 Task: Select a due date automation when advanced on, the moment a card is due add fields without custom field "Resume" set to a date less than 1 days ago.
Action: Mouse moved to (1239, 87)
Screenshot: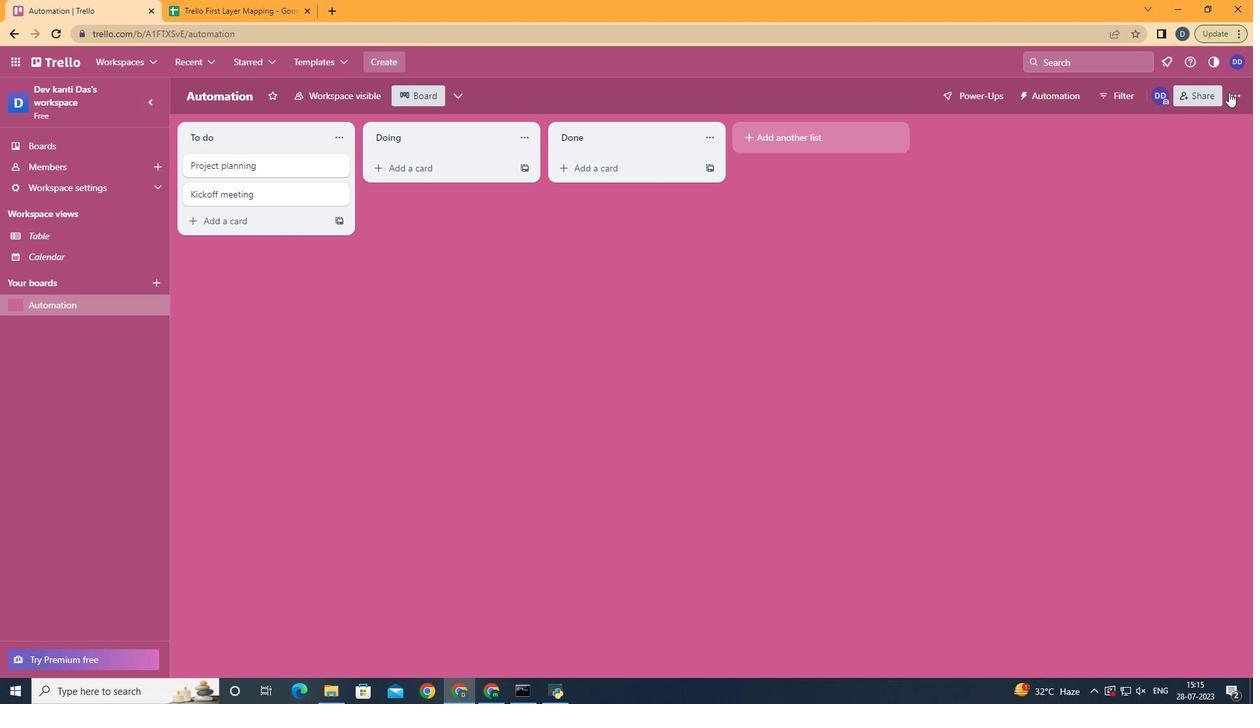
Action: Mouse pressed left at (1239, 87)
Screenshot: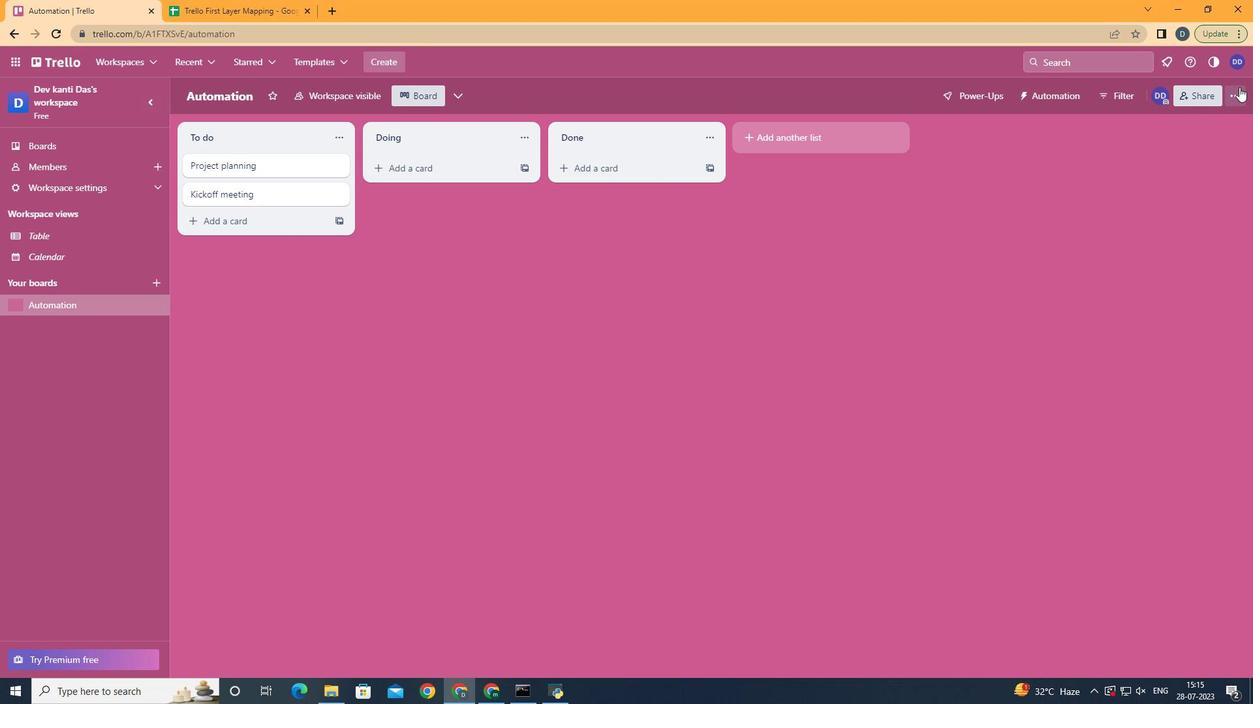 
Action: Mouse moved to (1146, 271)
Screenshot: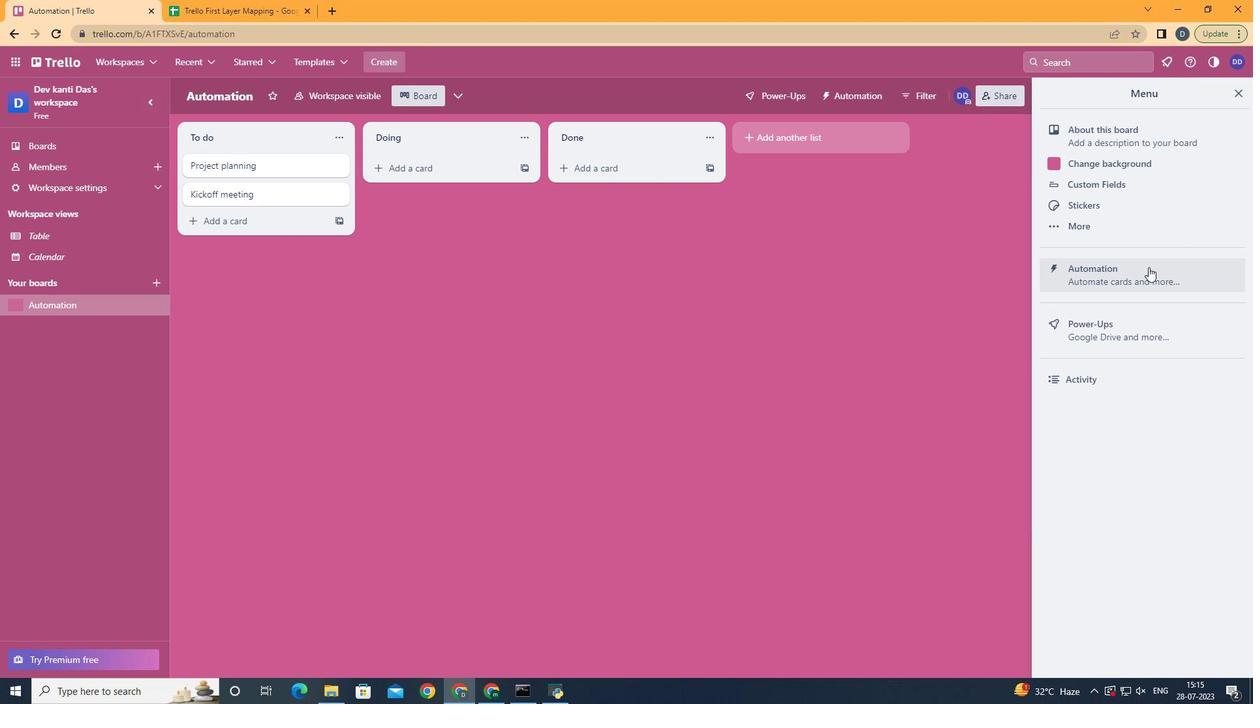 
Action: Mouse pressed left at (1146, 271)
Screenshot: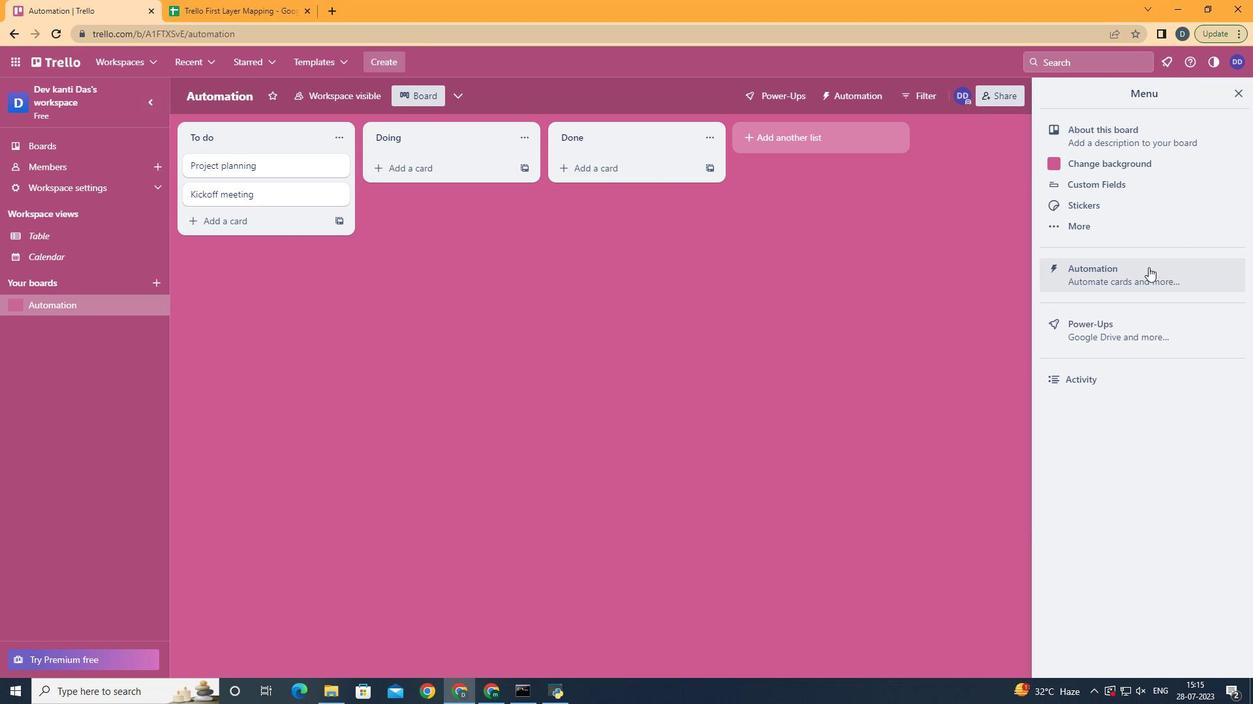 
Action: Mouse moved to (229, 259)
Screenshot: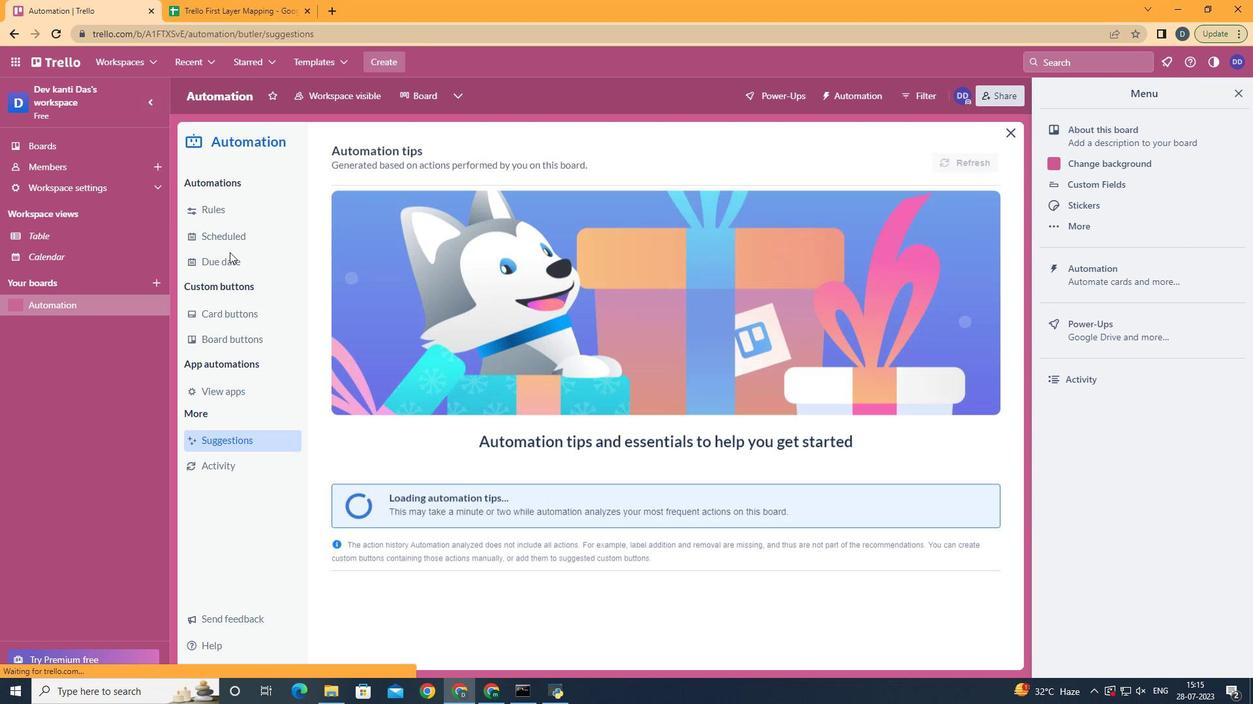 
Action: Mouse pressed left at (229, 259)
Screenshot: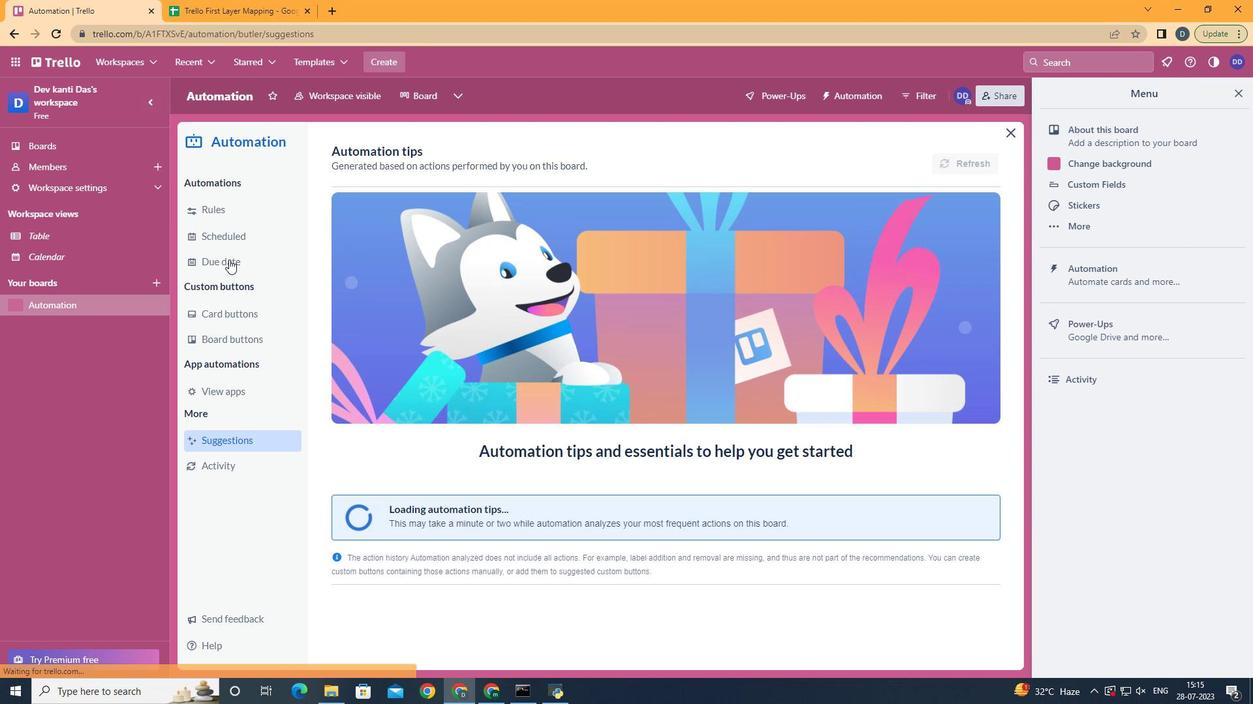 
Action: Mouse moved to (890, 155)
Screenshot: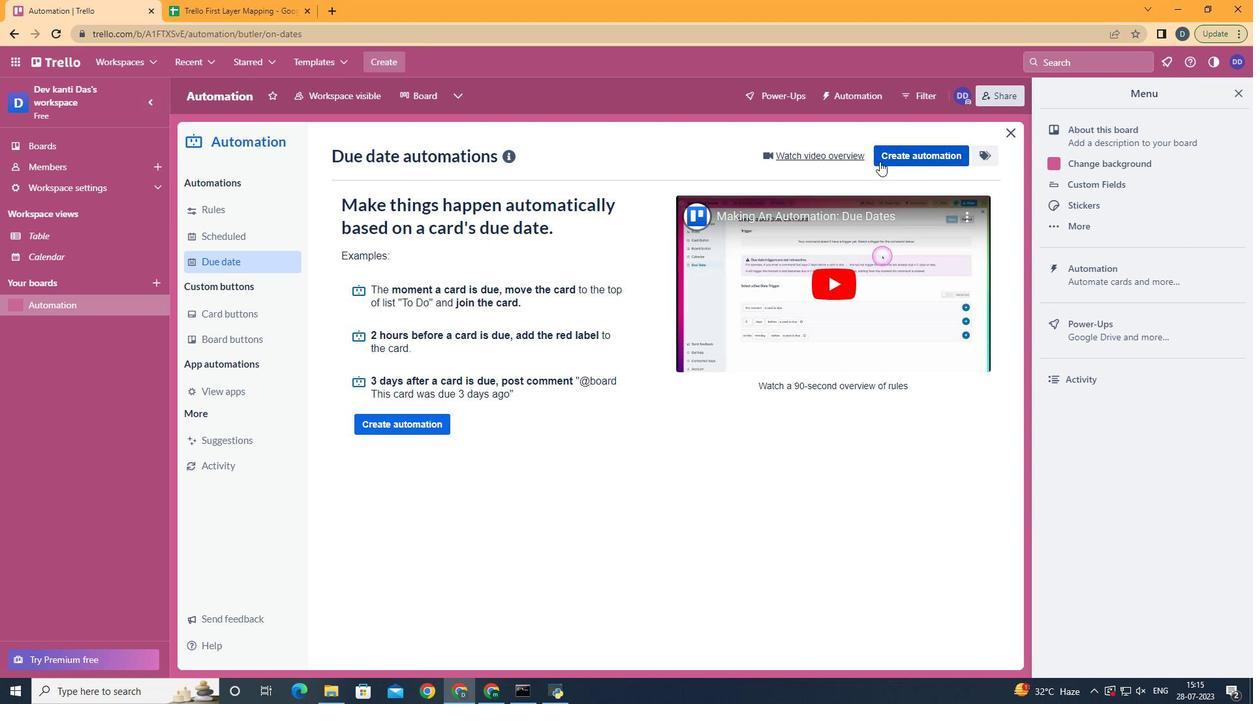 
Action: Mouse pressed left at (890, 155)
Screenshot: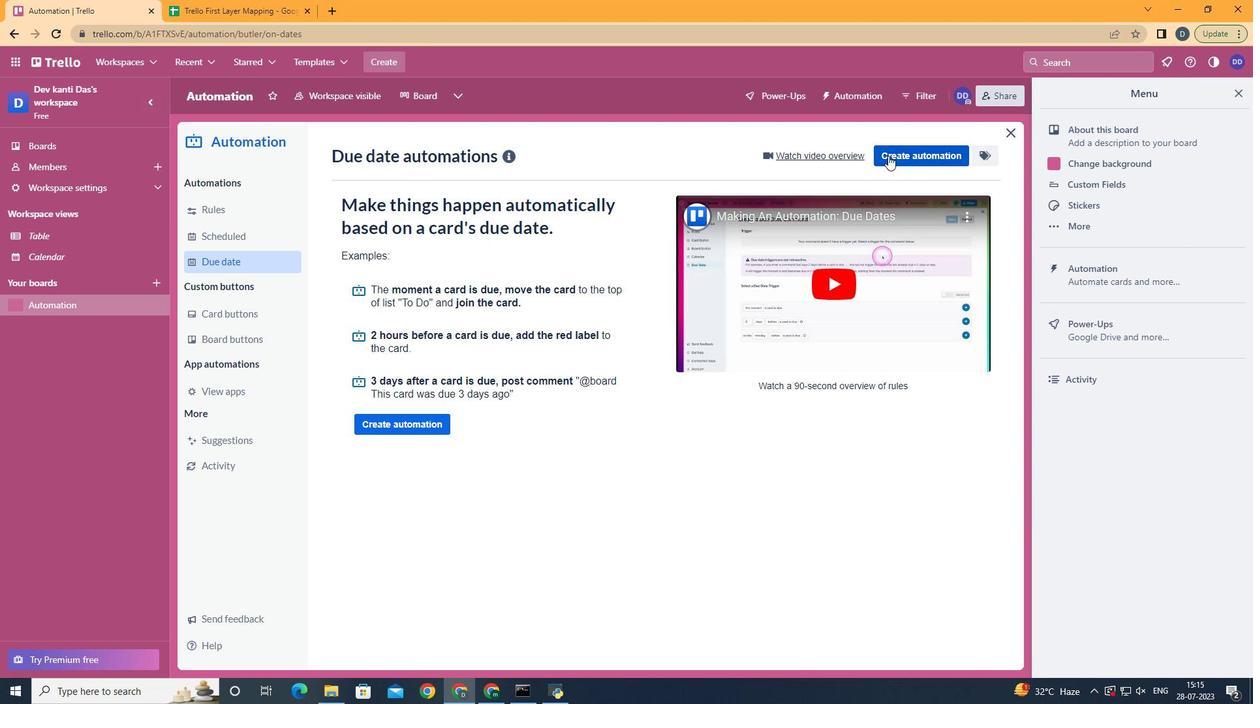 
Action: Mouse moved to (624, 272)
Screenshot: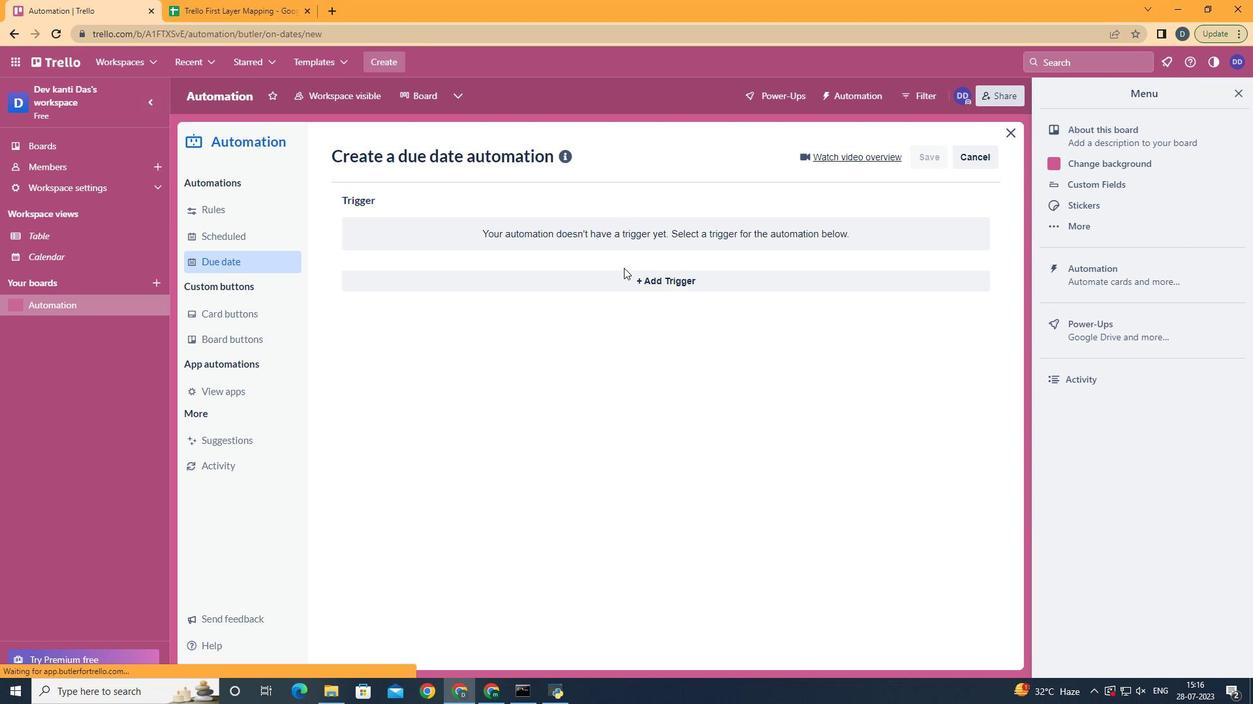 
Action: Mouse pressed left at (624, 272)
Screenshot: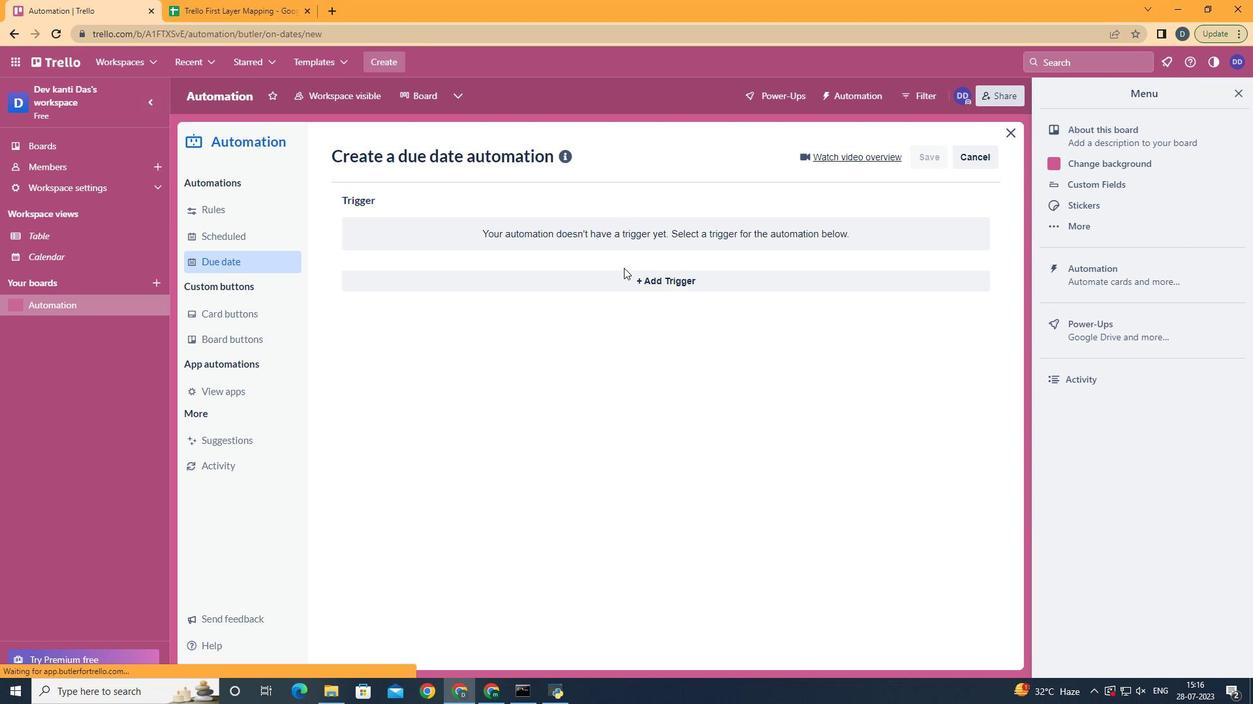 
Action: Mouse moved to (398, 460)
Screenshot: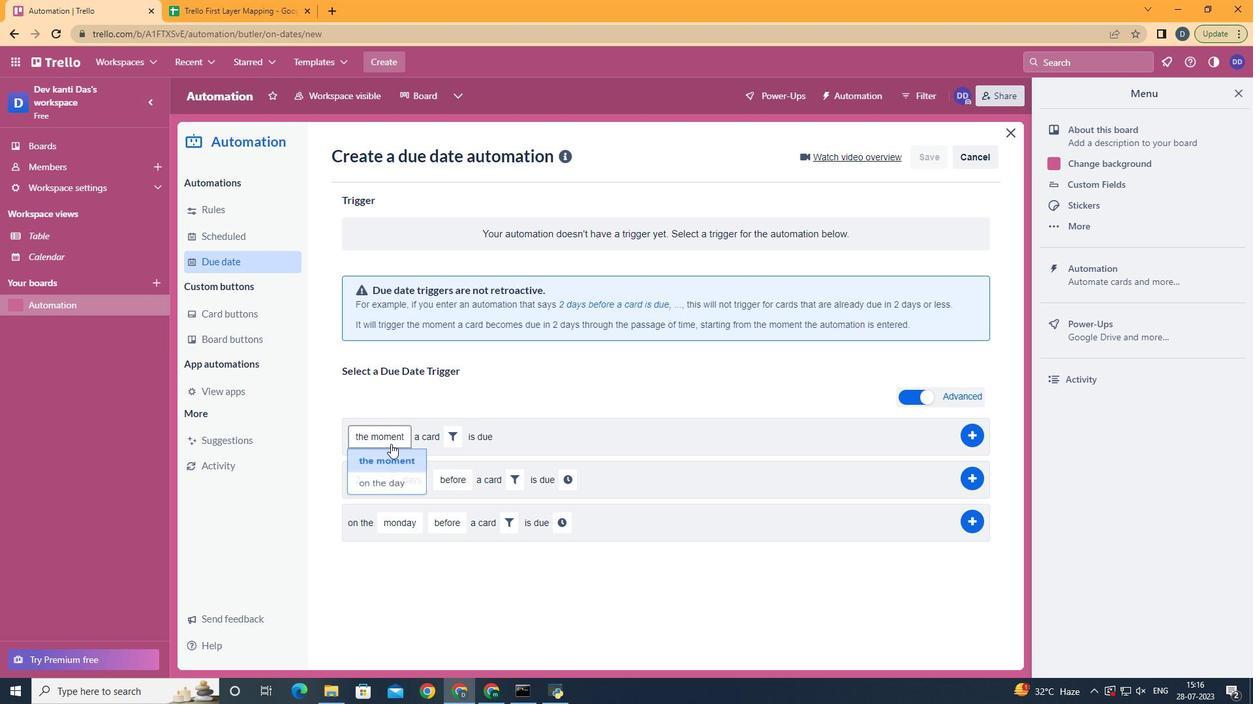
Action: Mouse pressed left at (398, 460)
Screenshot: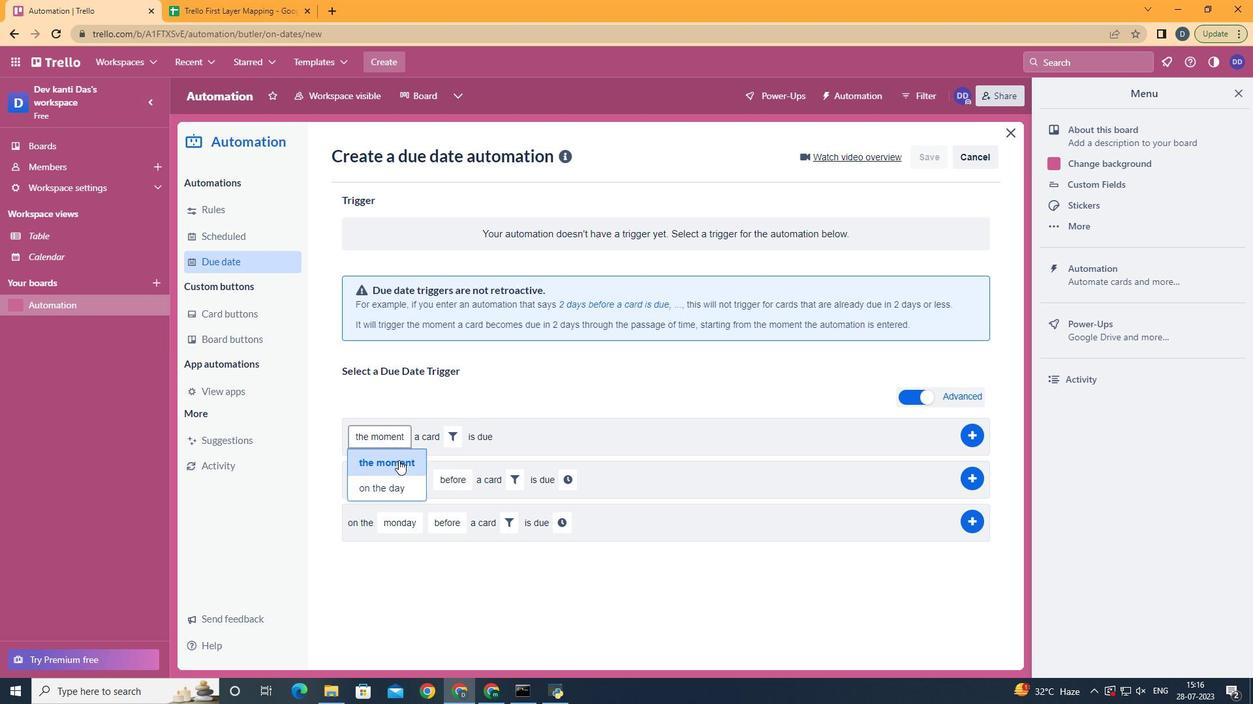 
Action: Mouse moved to (455, 439)
Screenshot: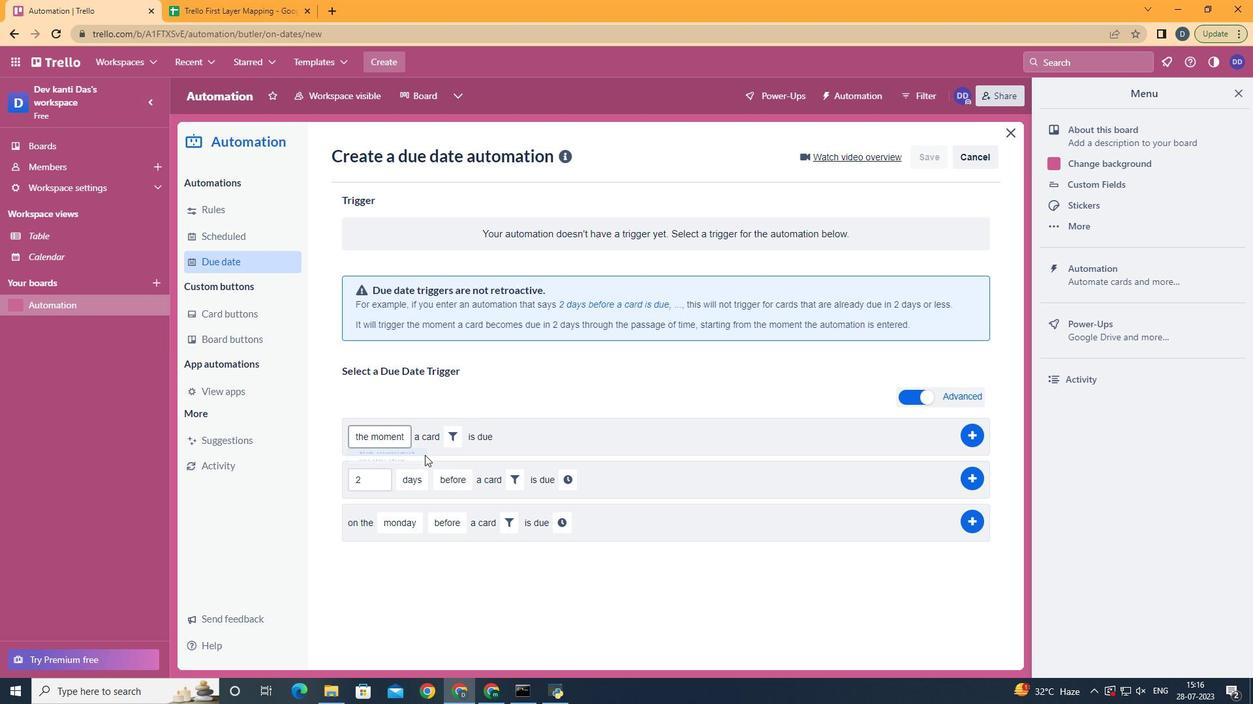 
Action: Mouse pressed left at (455, 439)
Screenshot: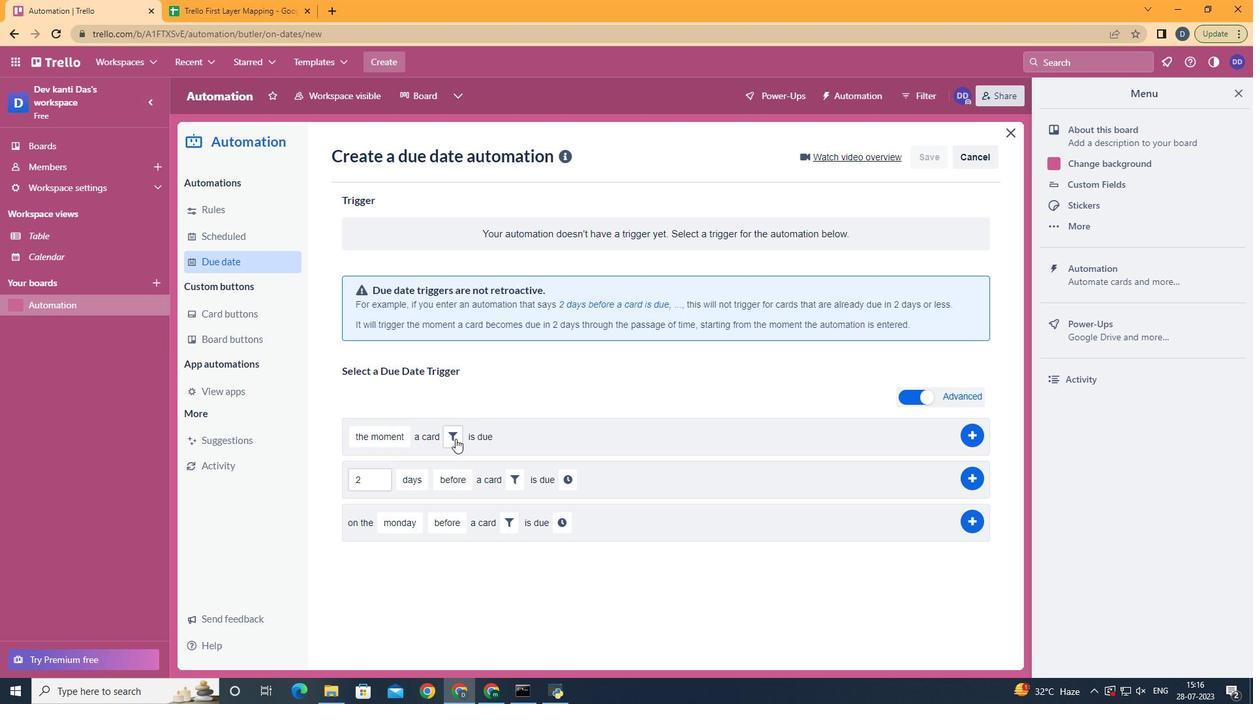 
Action: Mouse moved to (670, 482)
Screenshot: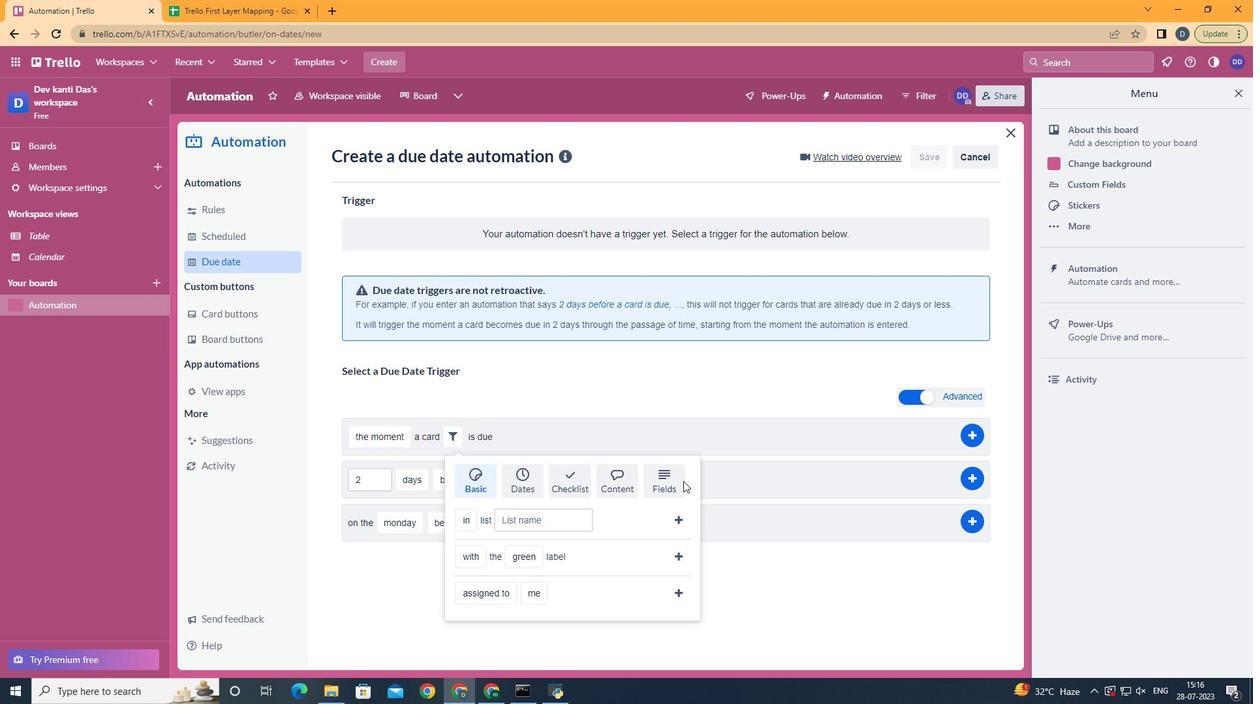 
Action: Mouse pressed left at (670, 482)
Screenshot: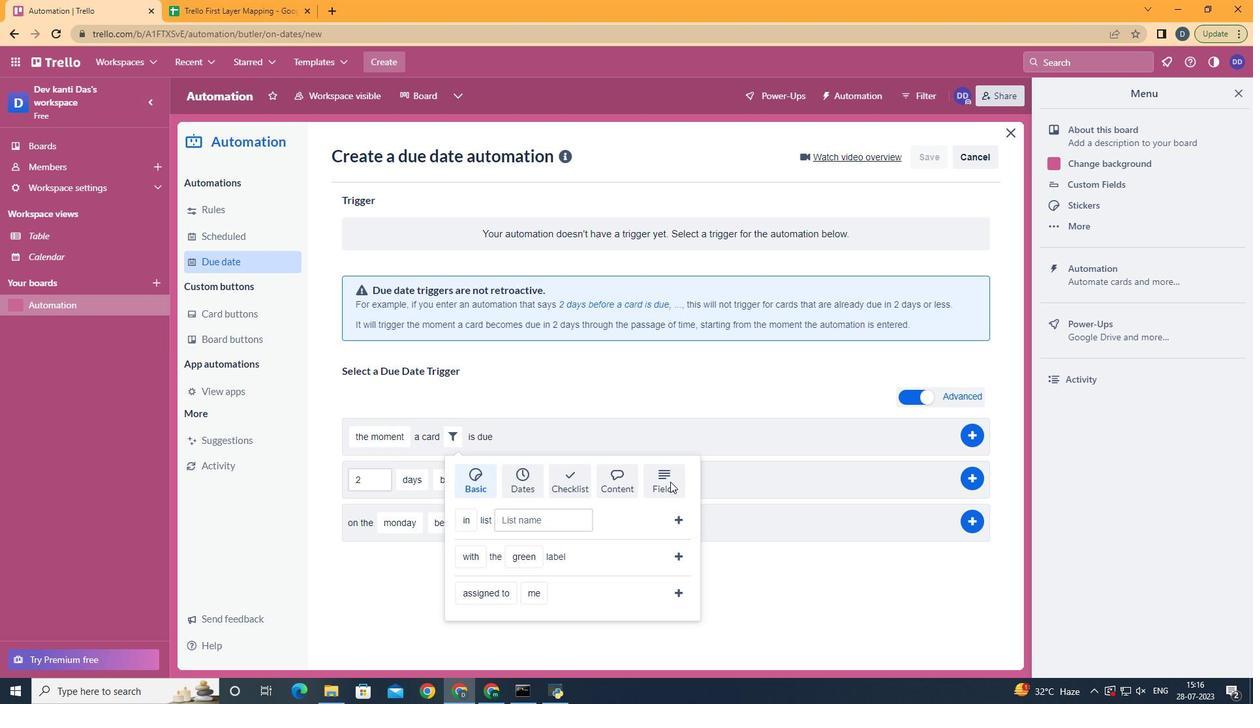 
Action: Mouse scrolled (670, 481) with delta (0, 0)
Screenshot: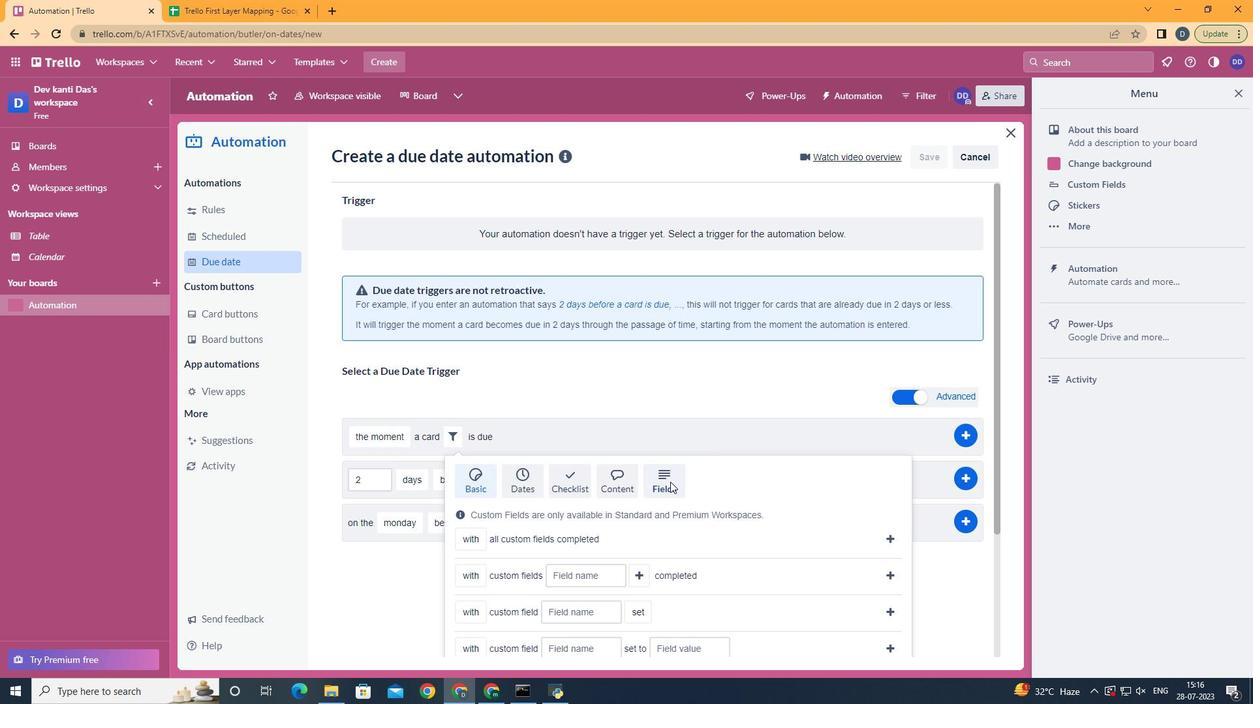 
Action: Mouse scrolled (670, 481) with delta (0, 0)
Screenshot: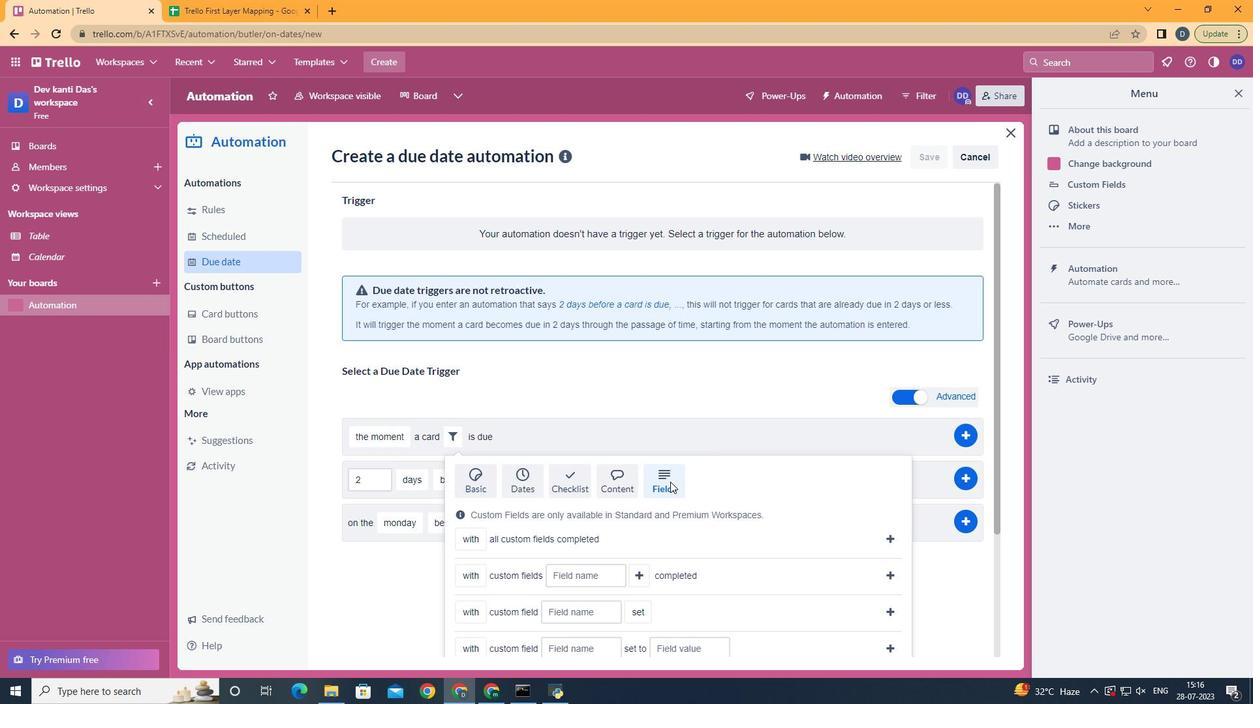 
Action: Mouse scrolled (670, 481) with delta (0, 0)
Screenshot: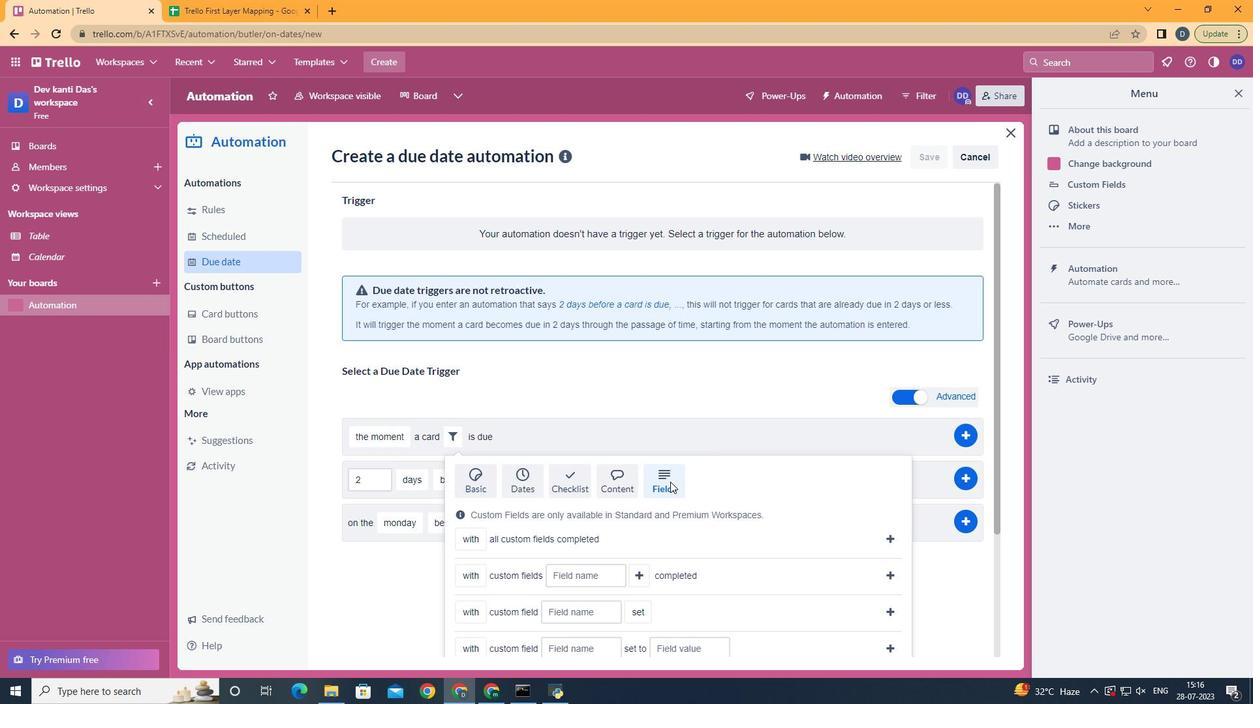 
Action: Mouse scrolled (670, 481) with delta (0, 0)
Screenshot: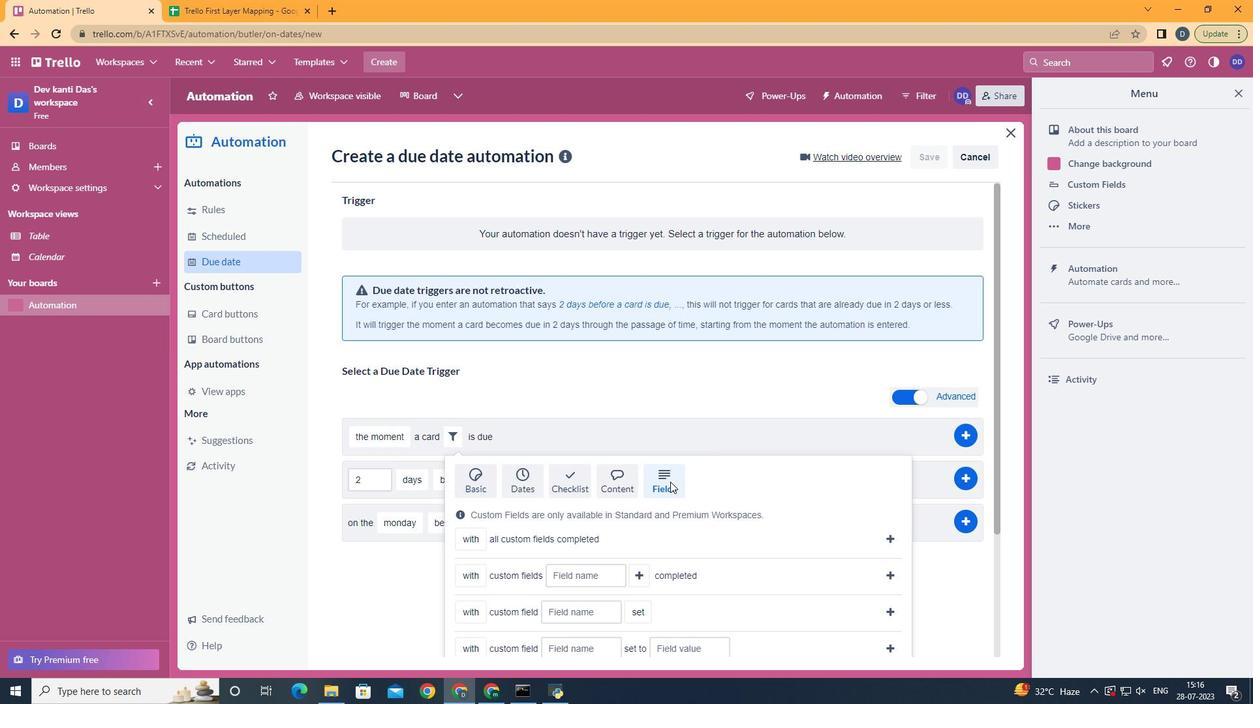 
Action: Mouse scrolled (670, 481) with delta (0, 0)
Screenshot: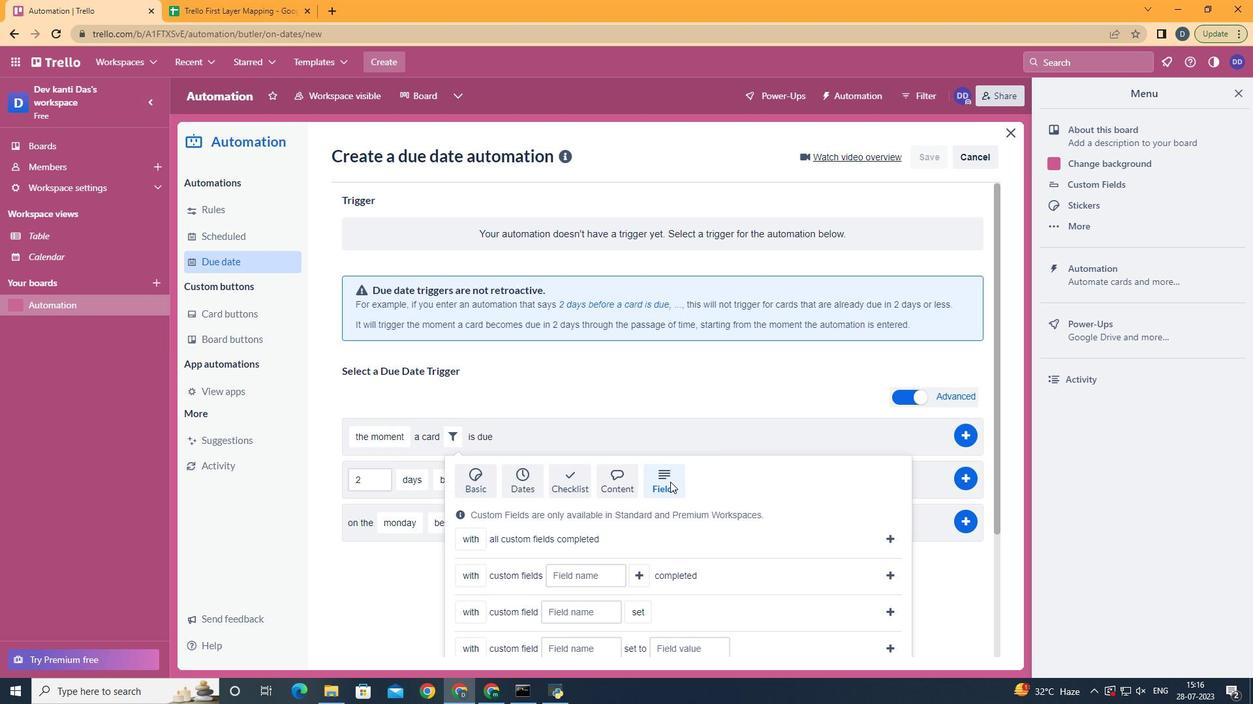 
Action: Mouse scrolled (670, 481) with delta (0, 0)
Screenshot: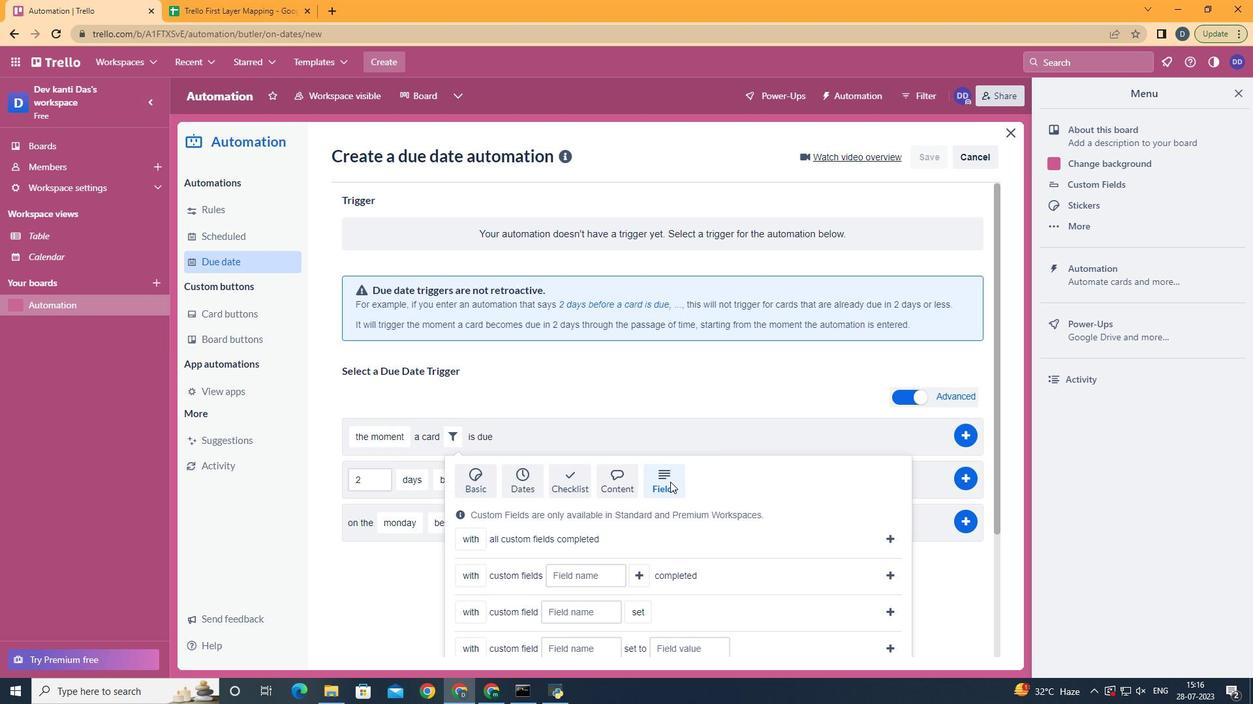 
Action: Mouse scrolled (670, 481) with delta (0, 0)
Screenshot: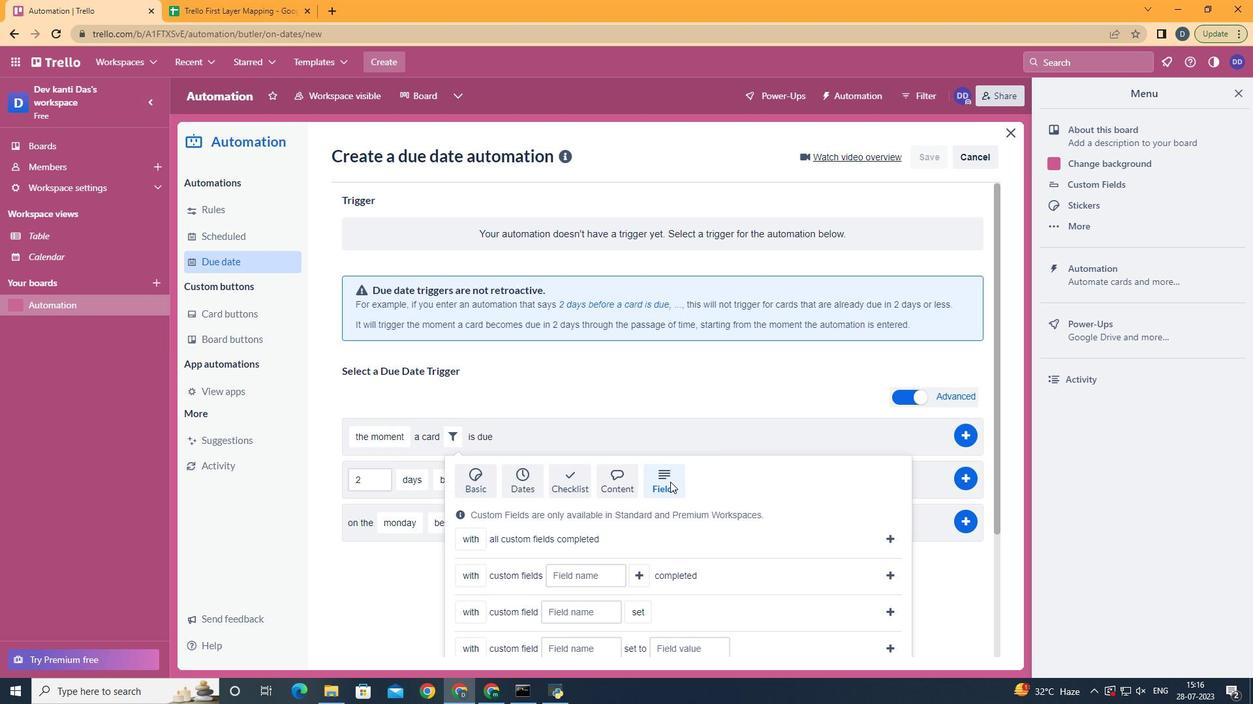 
Action: Mouse scrolled (670, 481) with delta (0, 0)
Screenshot: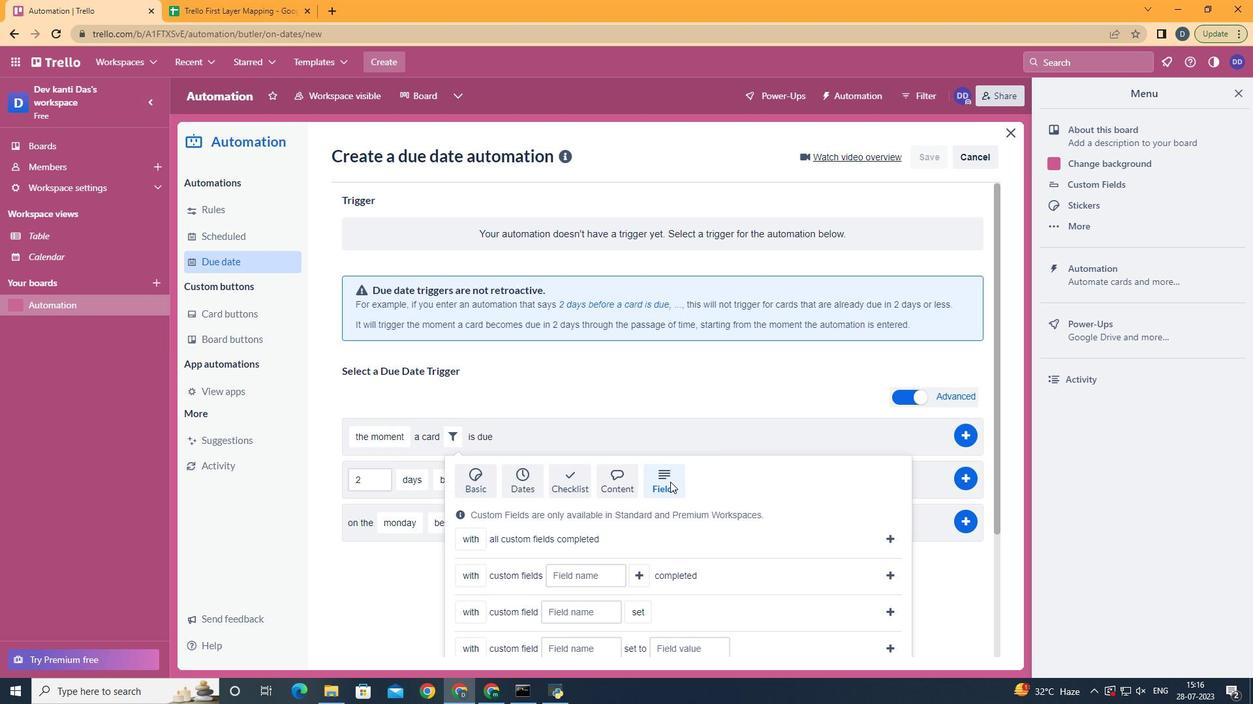 
Action: Mouse moved to (477, 607)
Screenshot: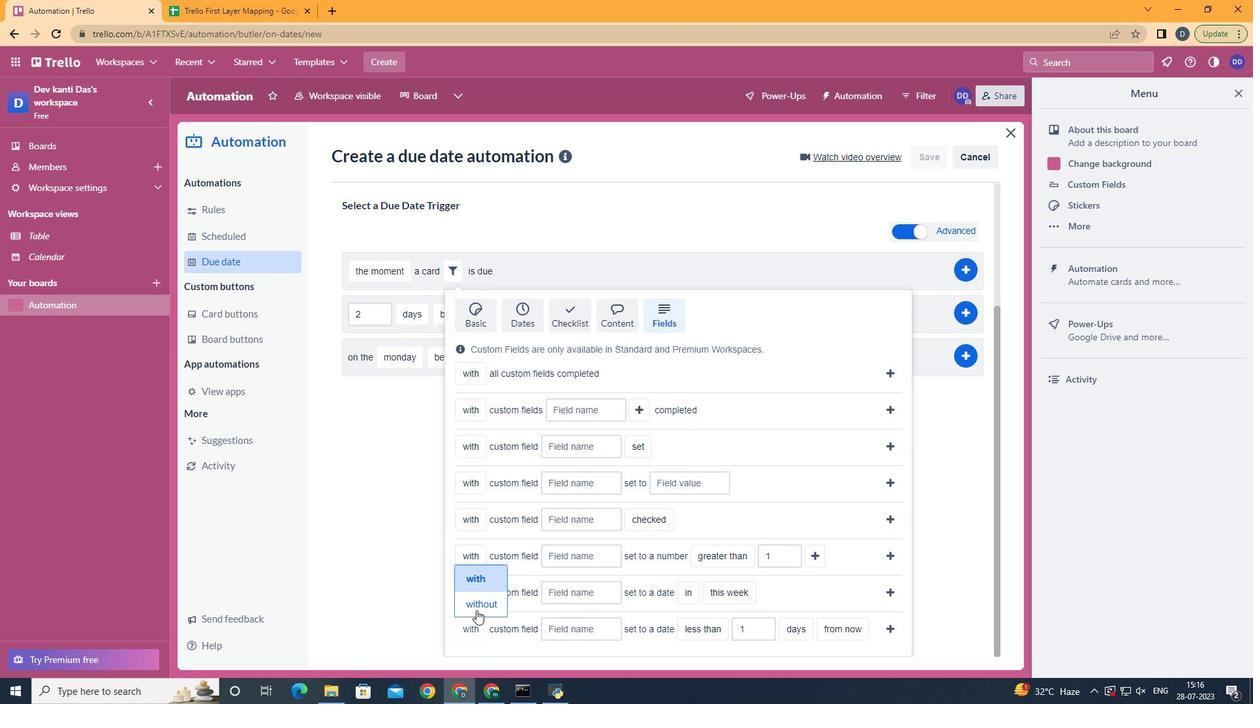 
Action: Mouse pressed left at (477, 607)
Screenshot: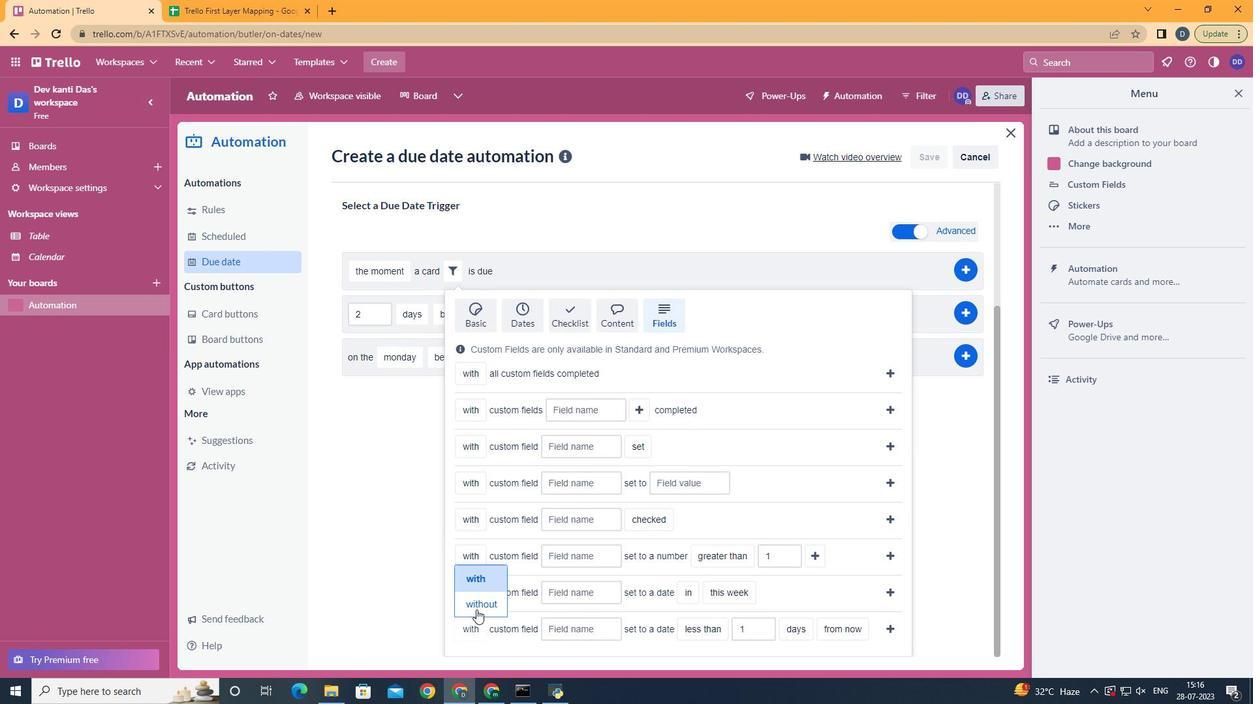 
Action: Mouse moved to (598, 634)
Screenshot: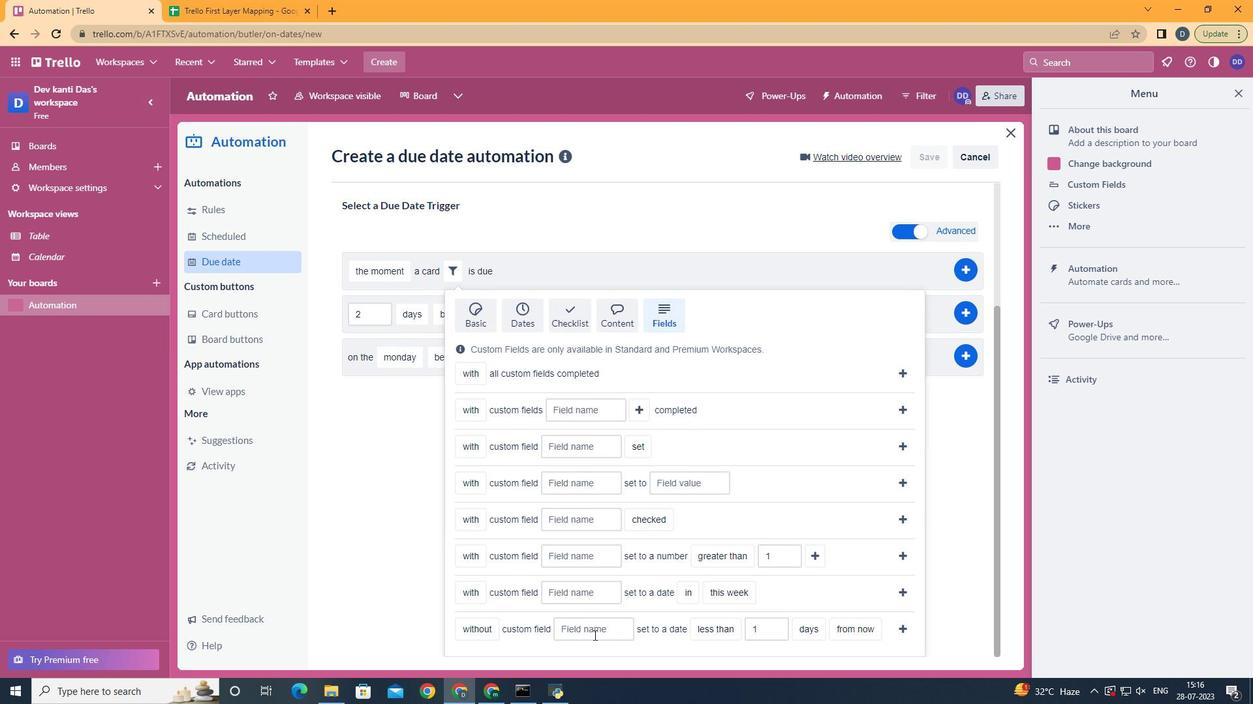 
Action: Mouse pressed left at (598, 634)
Screenshot: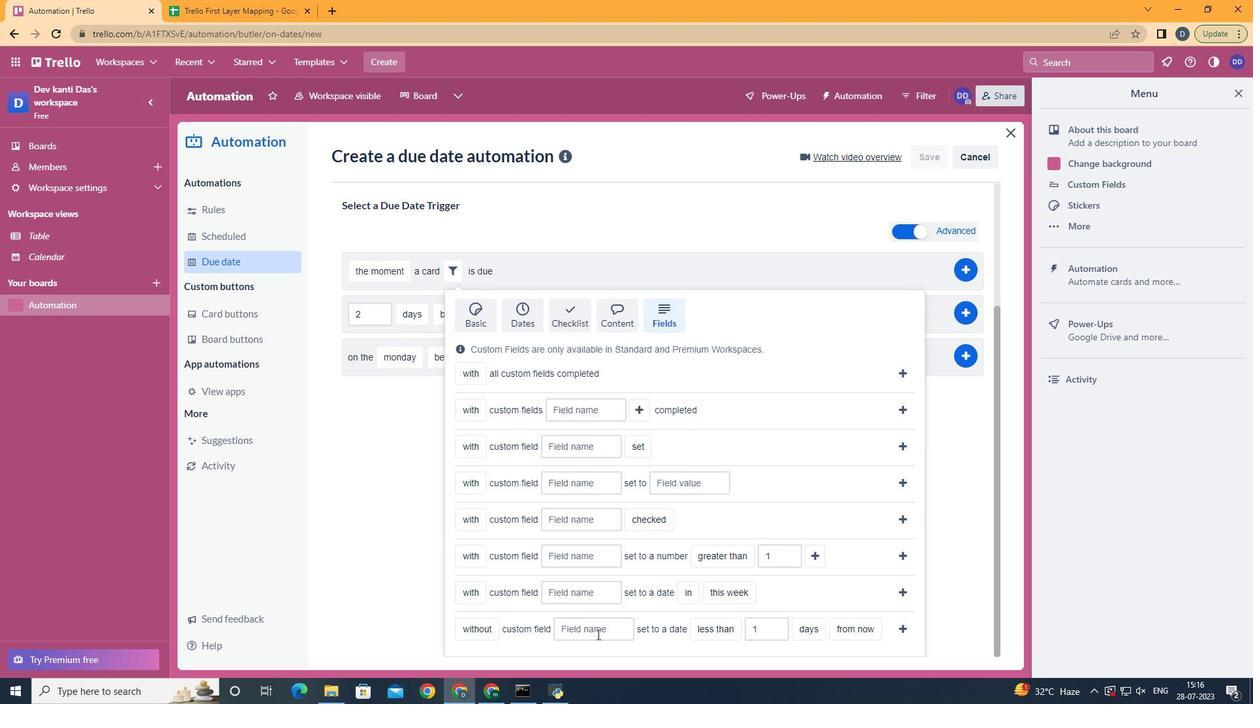 
Action: Key pressed <Key.shift>Resume
Screenshot: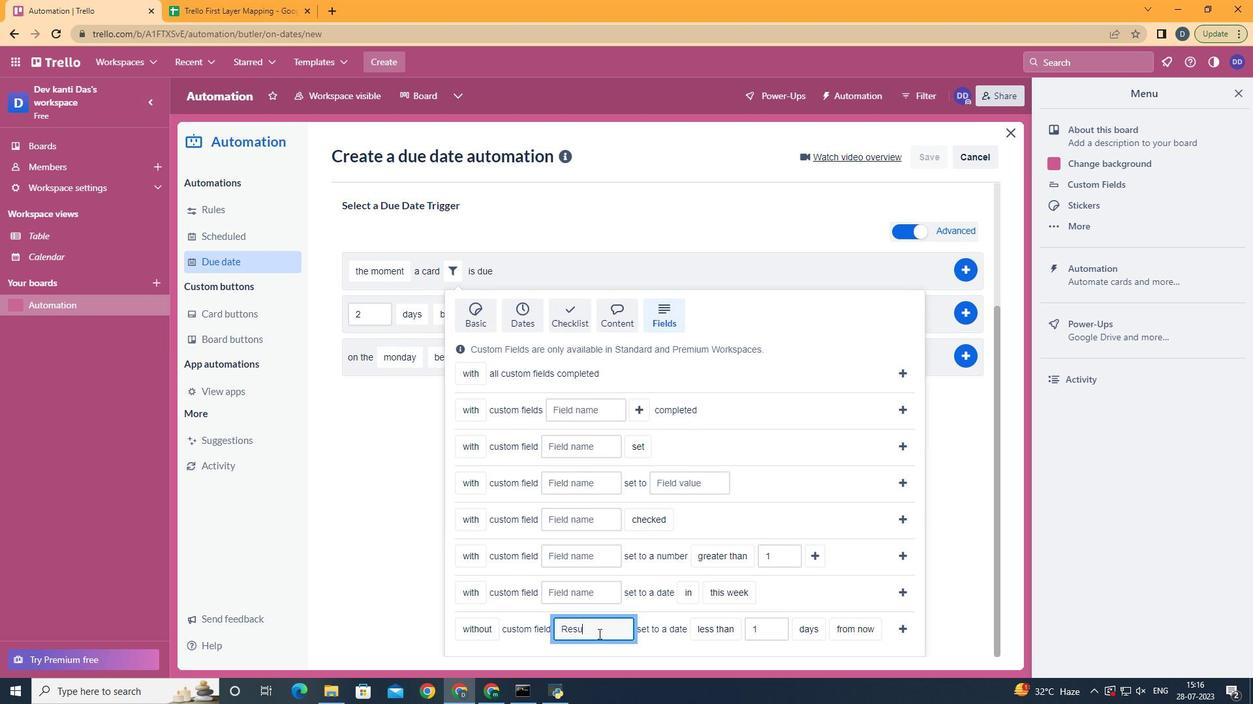 
Action: Mouse moved to (723, 542)
Screenshot: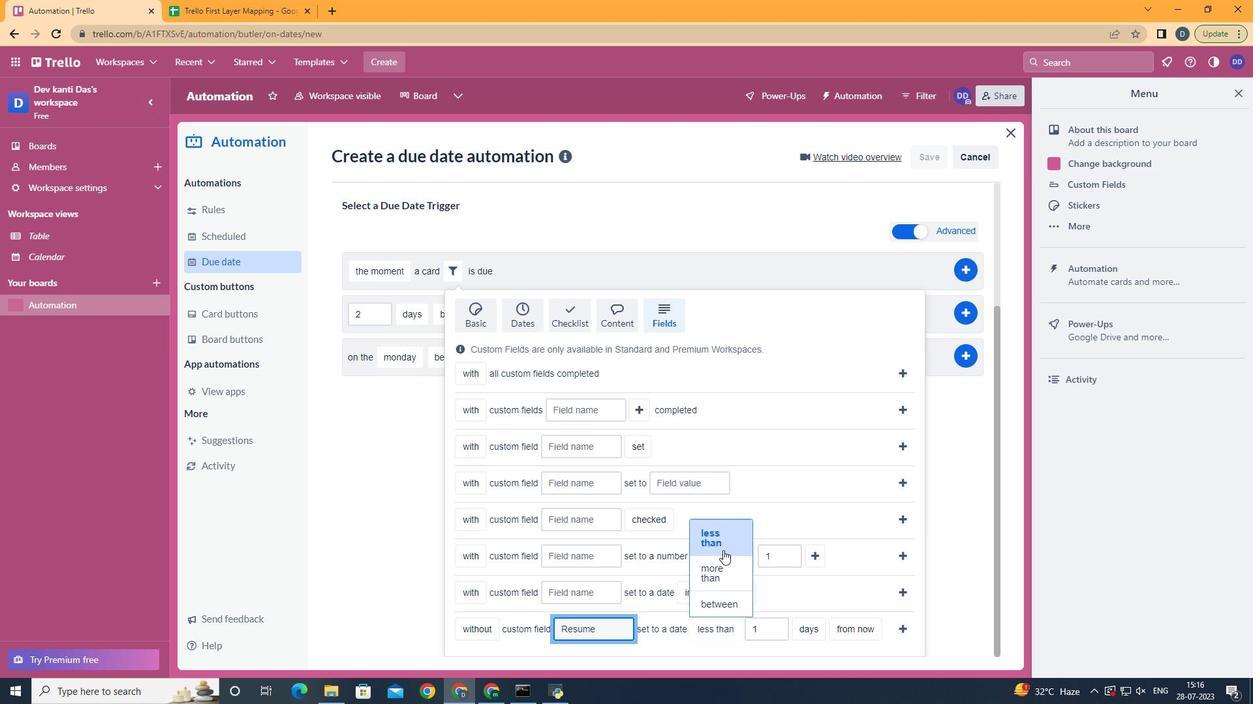 
Action: Mouse pressed left at (723, 542)
Screenshot: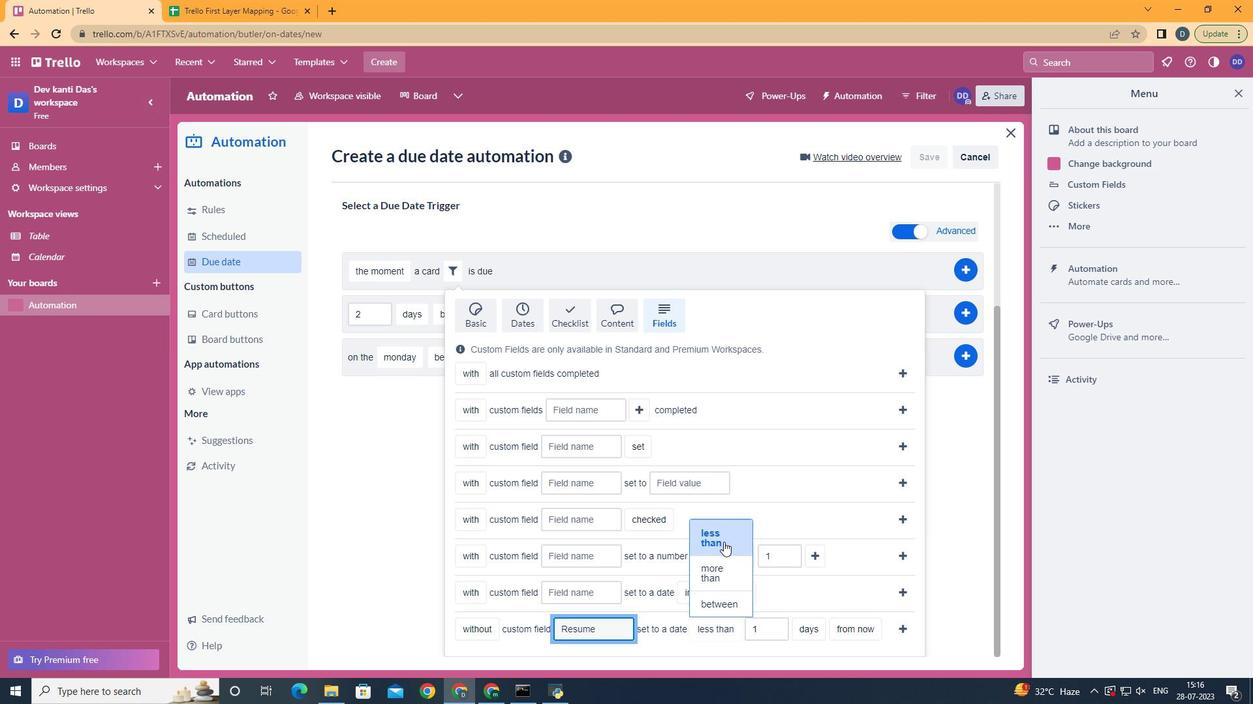 
Action: Mouse moved to (827, 577)
Screenshot: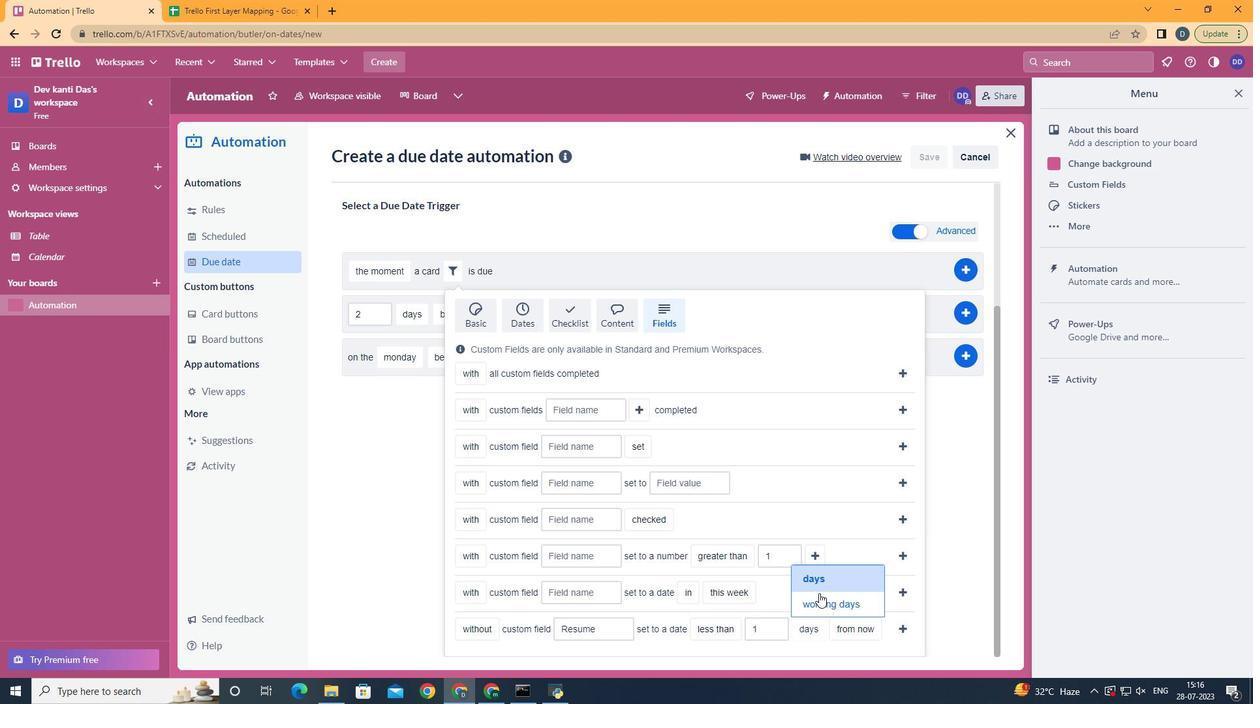 
Action: Mouse pressed left at (827, 577)
Screenshot: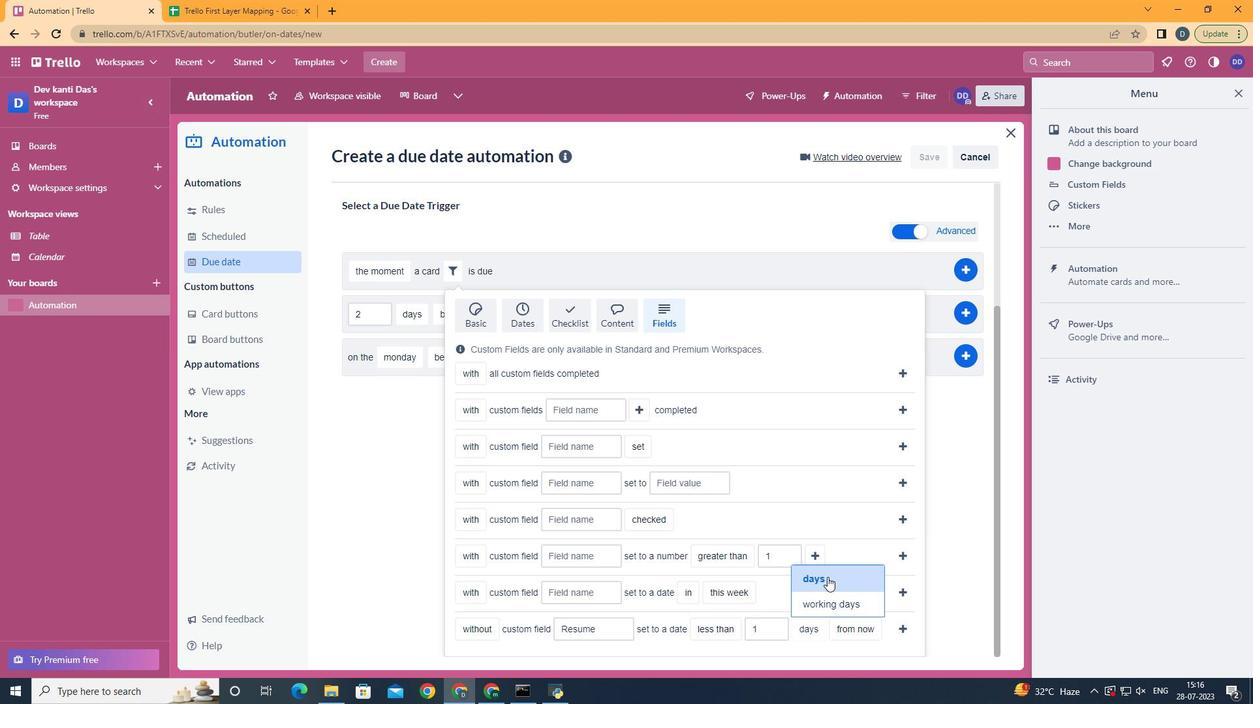 
Action: Mouse moved to (864, 606)
Screenshot: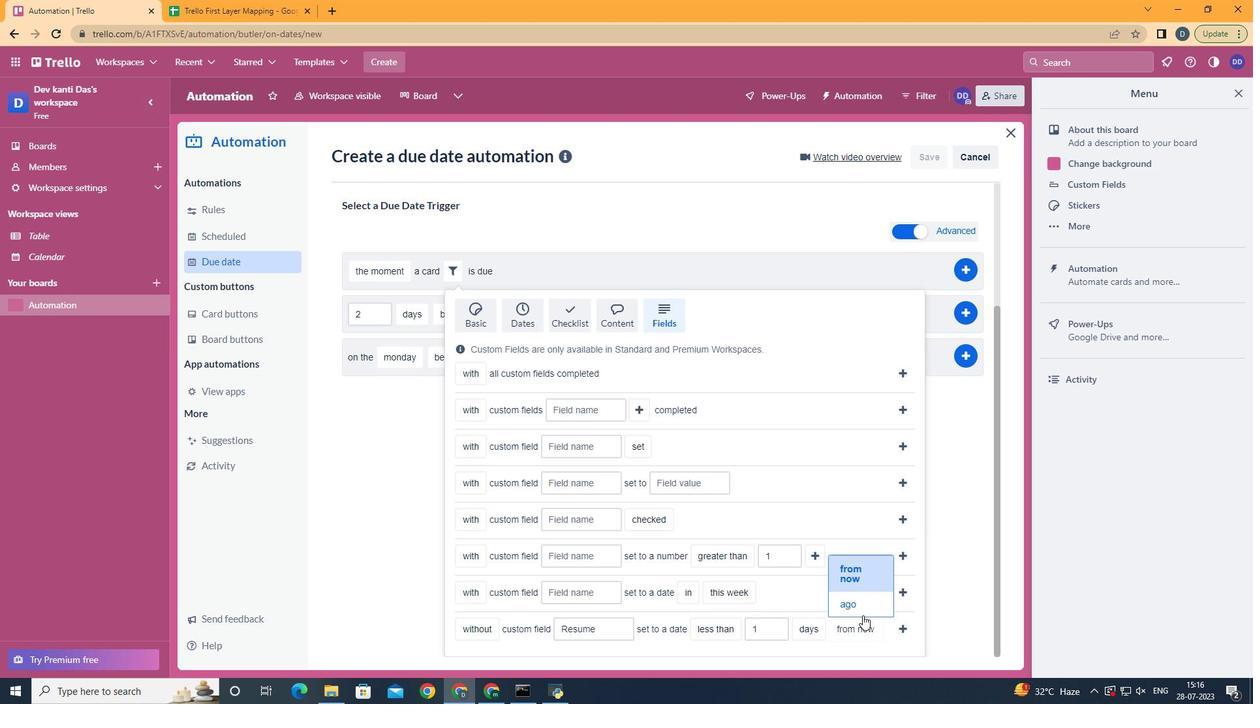 
Action: Mouse pressed left at (864, 606)
Screenshot: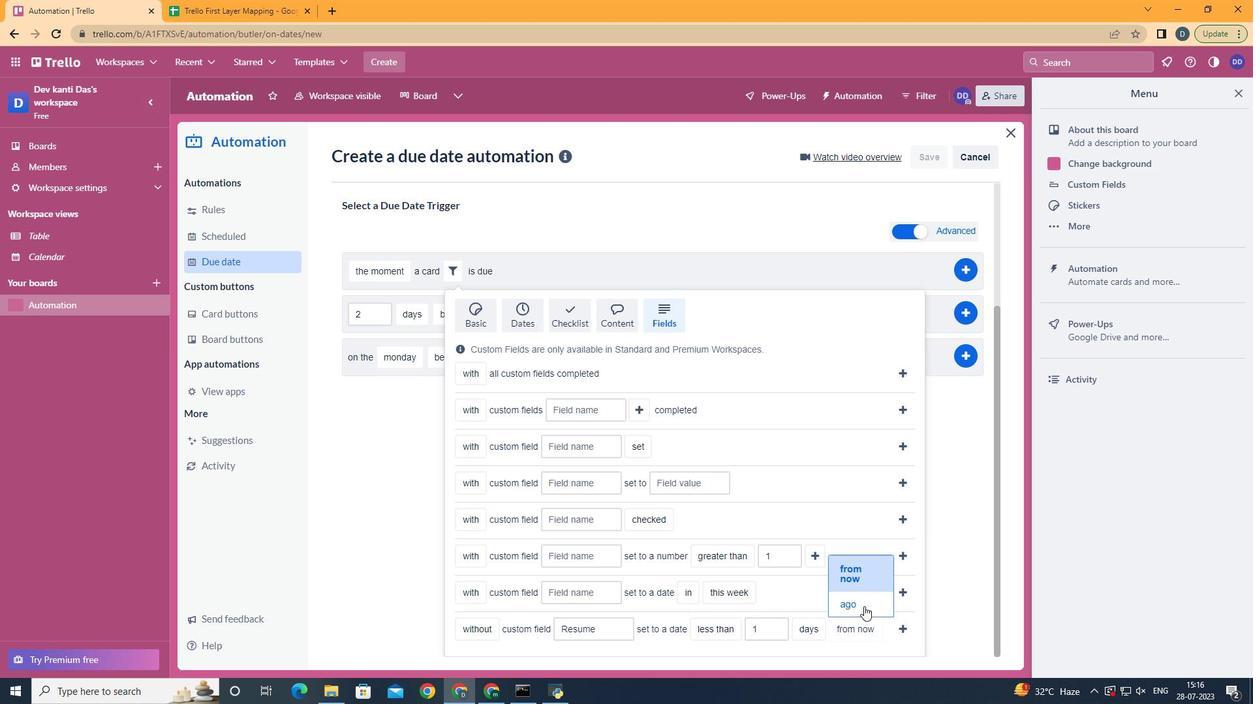 
Action: Mouse moved to (880, 627)
Screenshot: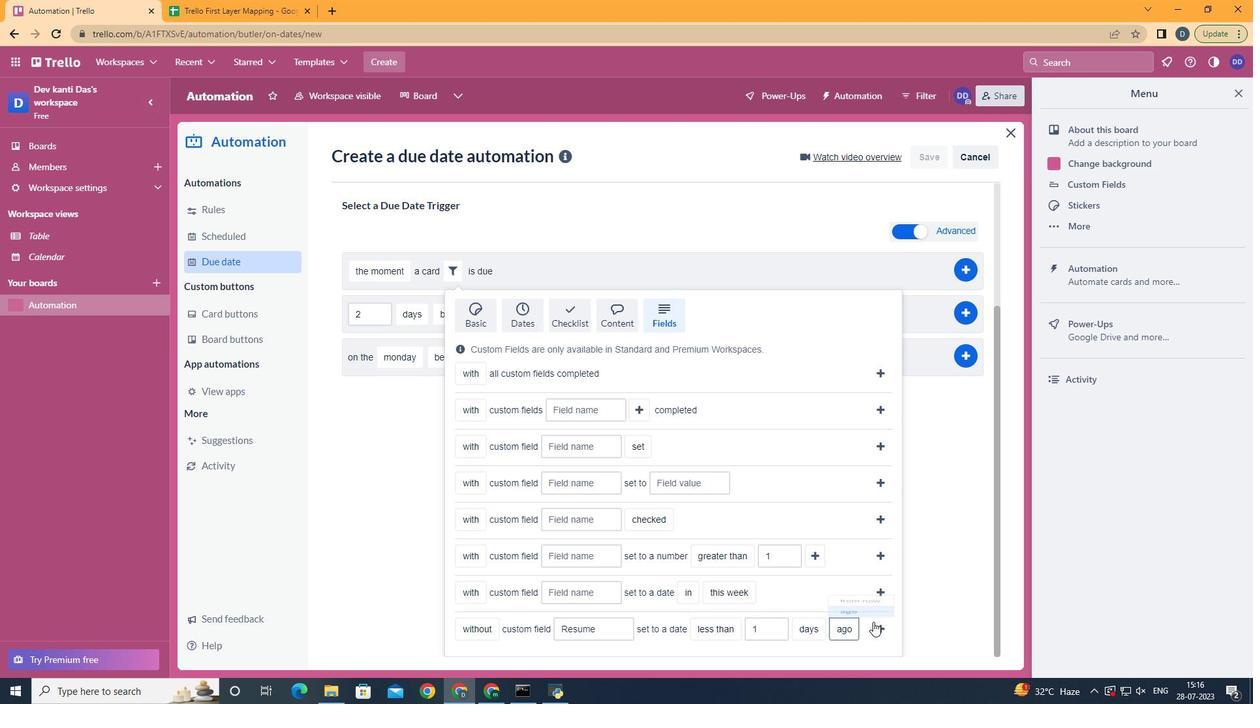 
Action: Mouse pressed left at (880, 627)
Screenshot: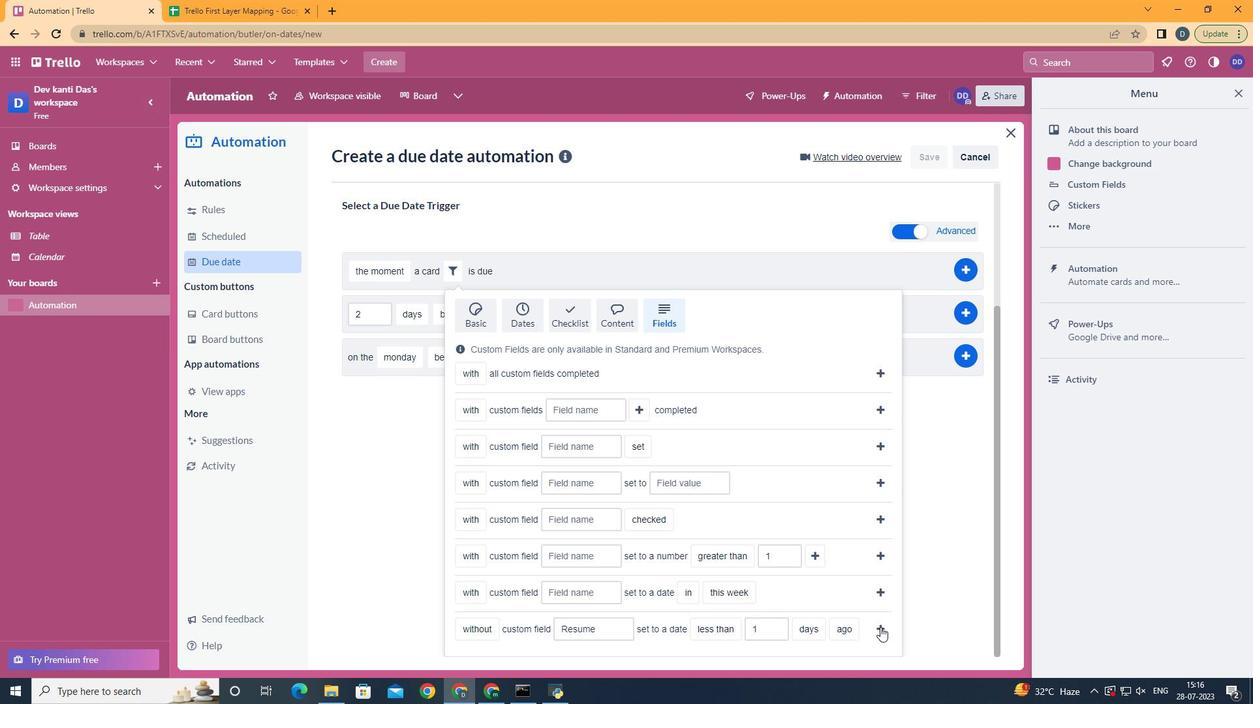 
